 Task: Get realtime traffic updates for the I10 corridor in Los Angeles.
Action: Mouse moved to (166, 104)
Screenshot: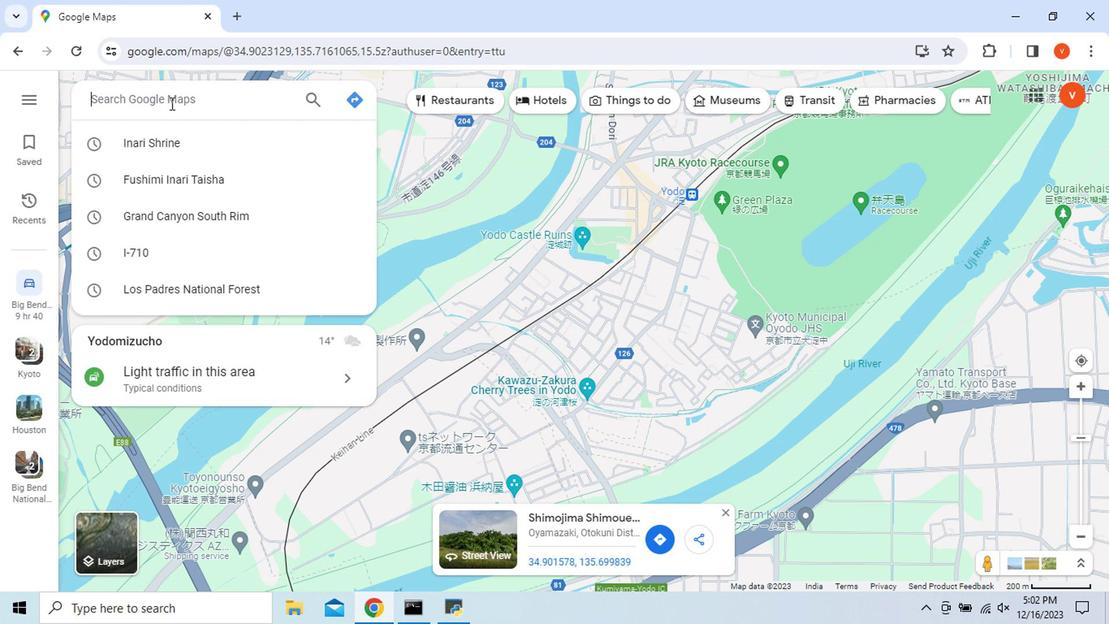 
Action: Mouse pressed left at (166, 104)
Screenshot: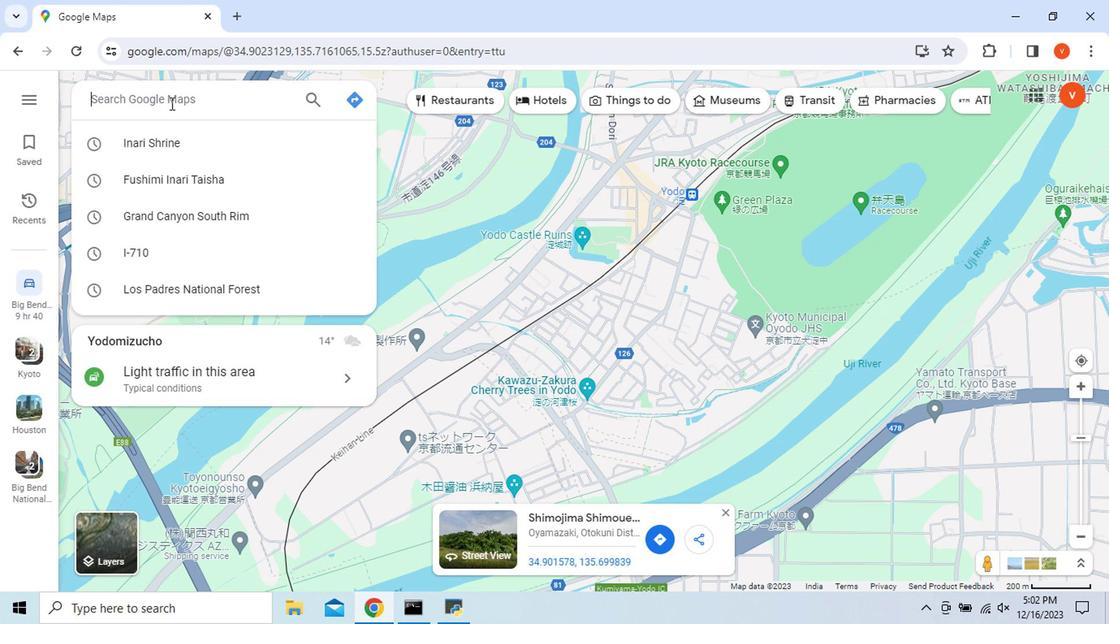 
Action: Mouse moved to (166, 105)
Screenshot: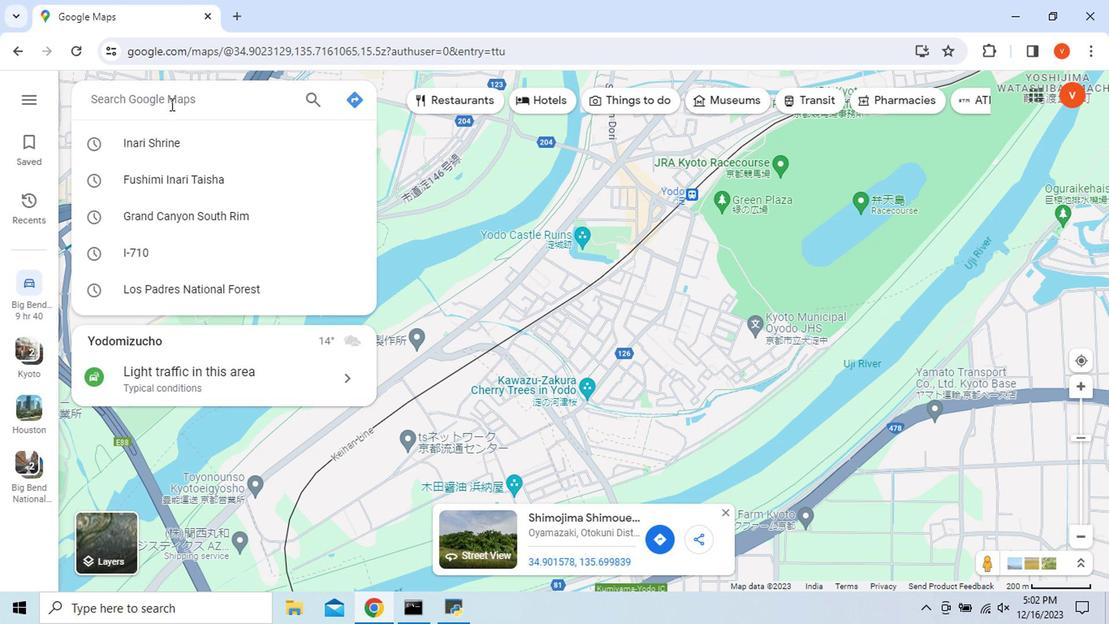 
Action: Key pressed <Key.shift_r>I10,<Key.space><Key.shift_r>Los<Key.space>
Screenshot: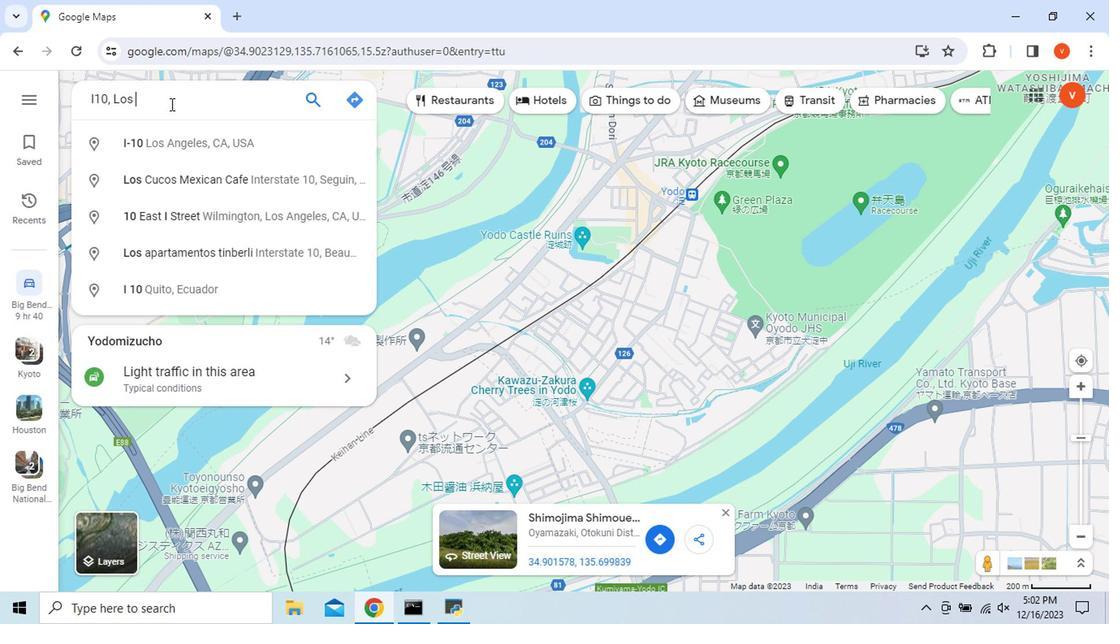 
Action: Mouse moved to (187, 149)
Screenshot: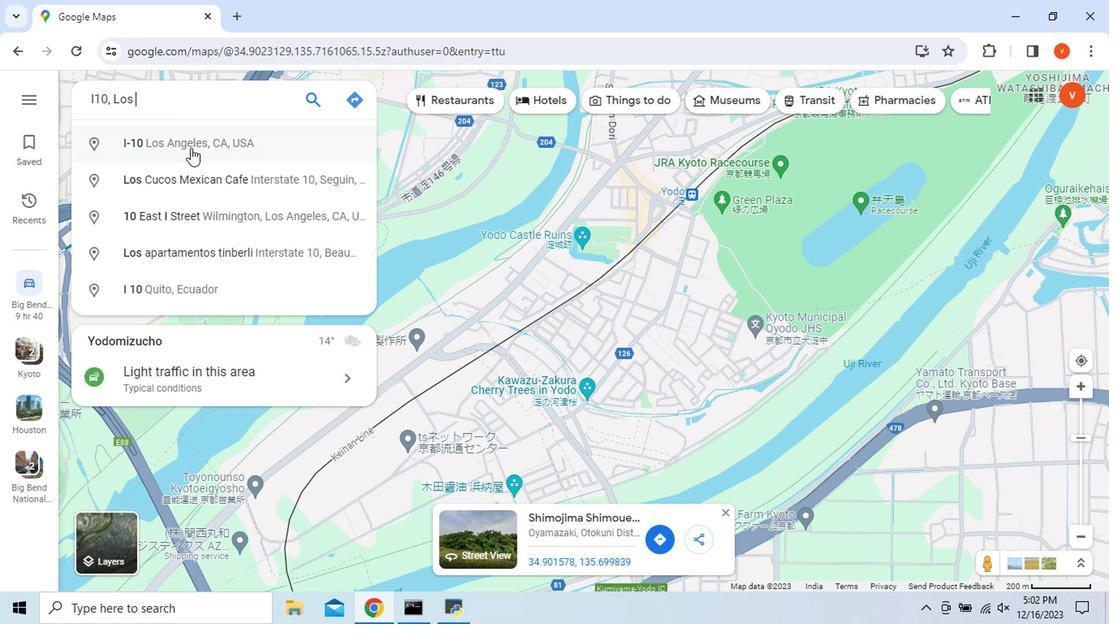
Action: Mouse pressed left at (187, 149)
Screenshot: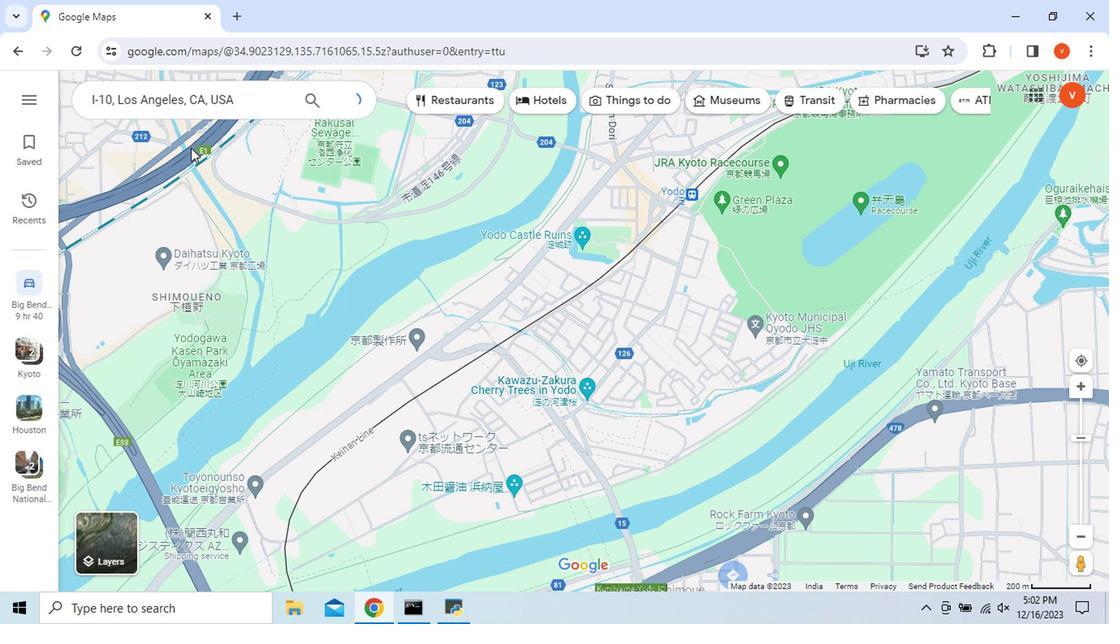 
Action: Mouse moved to (558, 541)
Screenshot: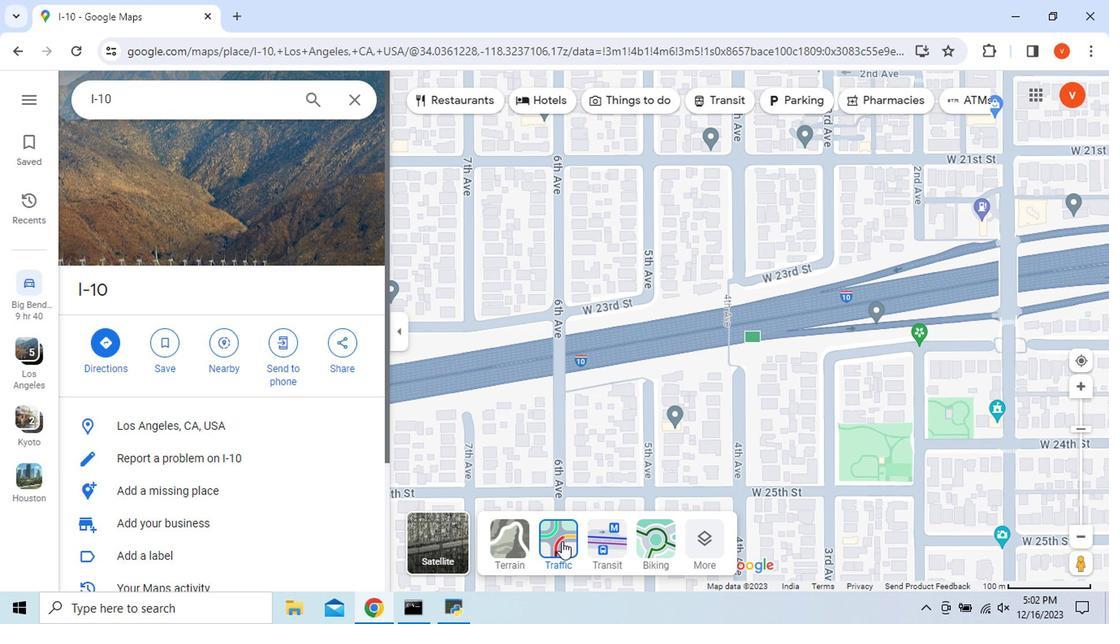 
Action: Mouse pressed left at (558, 541)
Screenshot: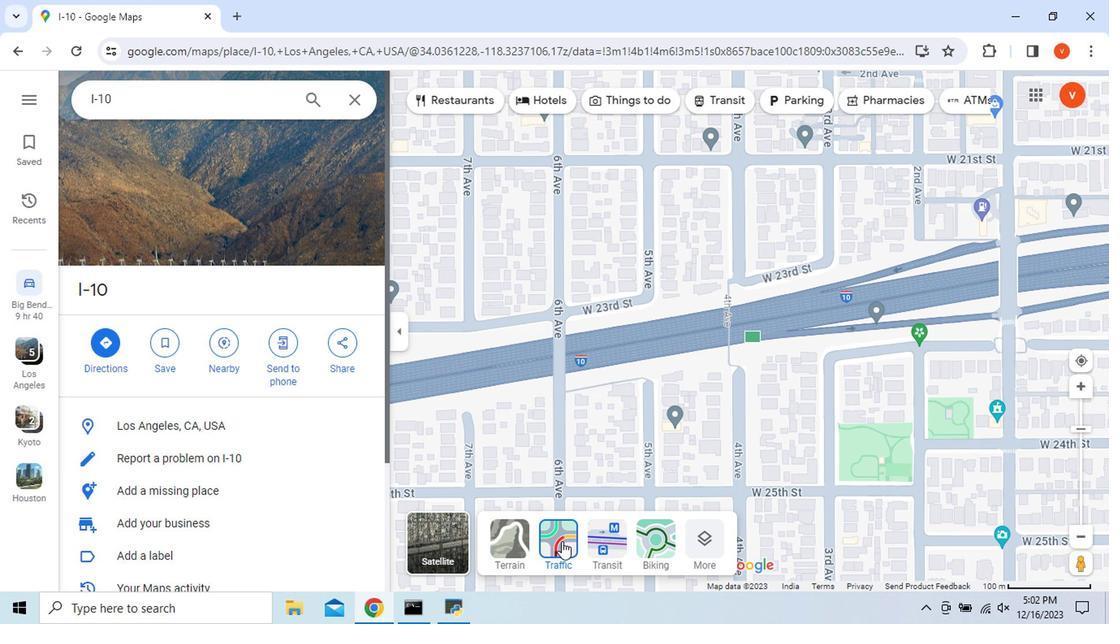 
Action: Mouse moved to (587, 465)
Screenshot: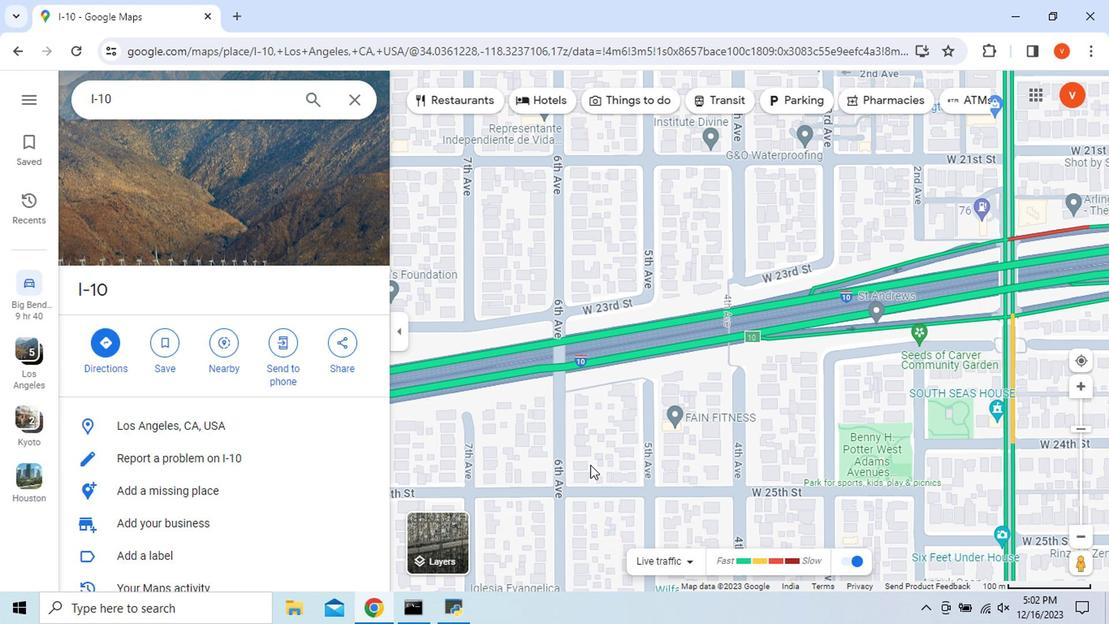 
Action: Mouse scrolled (587, 465) with delta (0, 0)
Screenshot: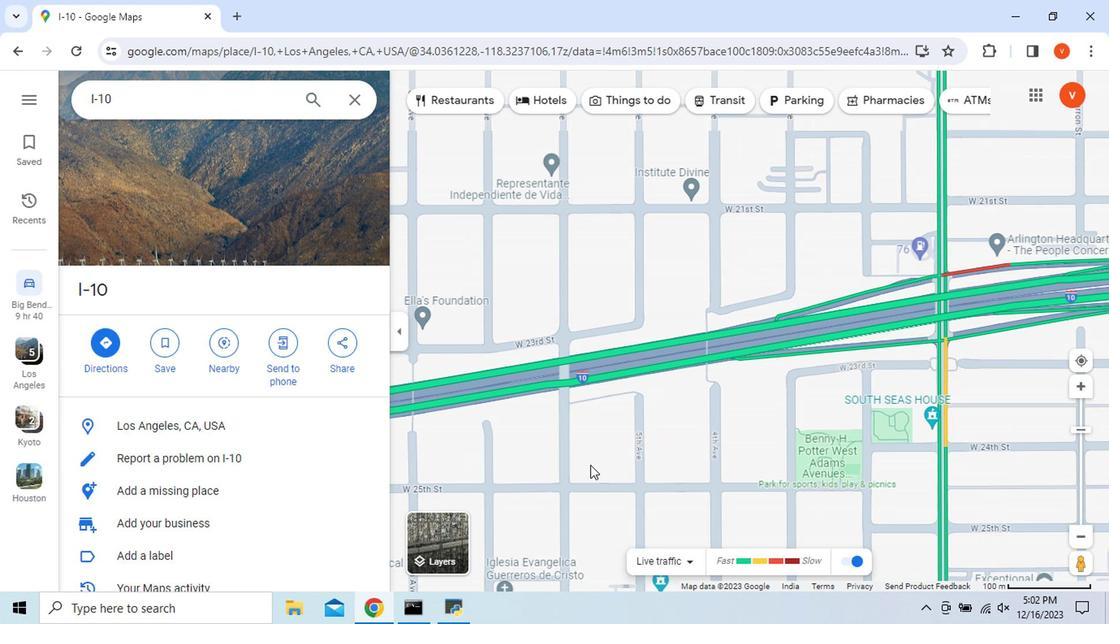 
Action: Mouse scrolled (587, 465) with delta (0, 0)
Screenshot: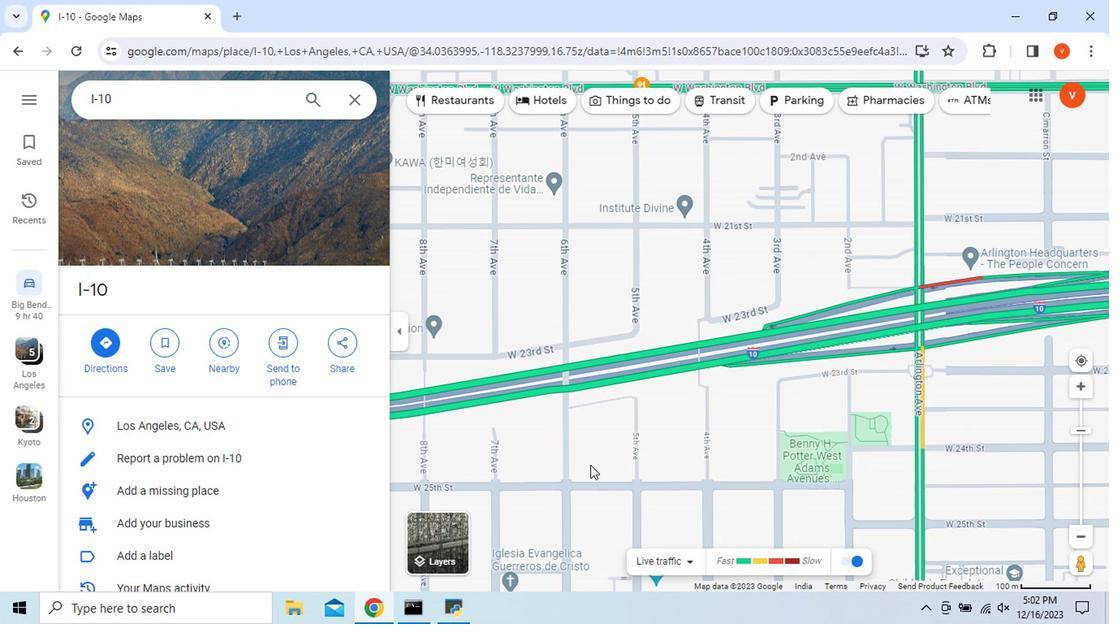 
Action: Mouse scrolled (587, 465) with delta (0, 0)
Screenshot: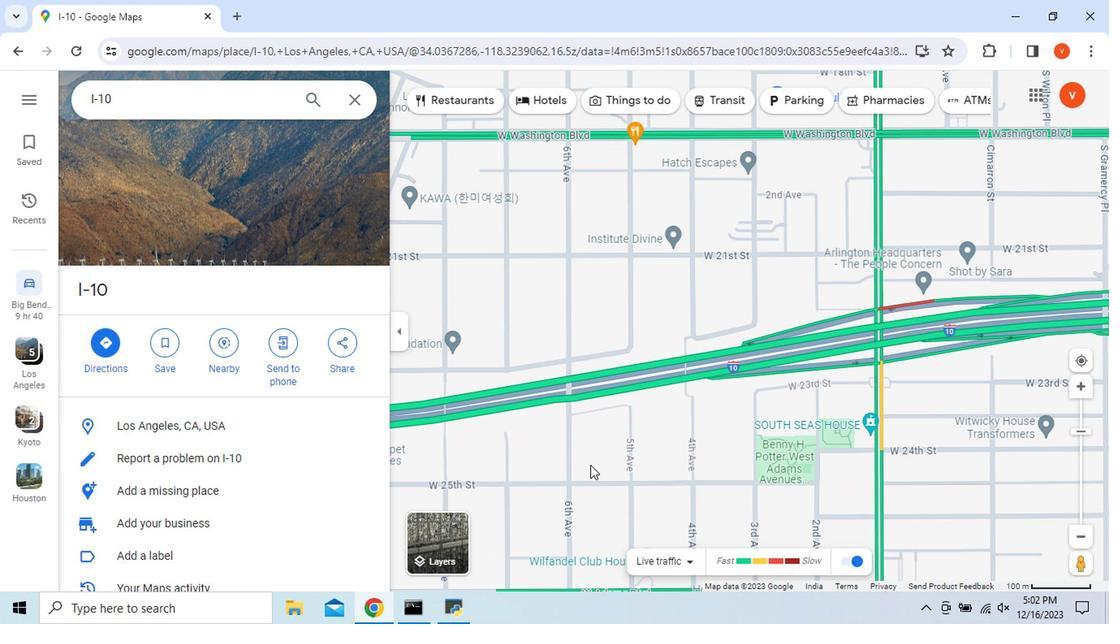 
Action: Mouse scrolled (587, 465) with delta (0, 0)
Screenshot: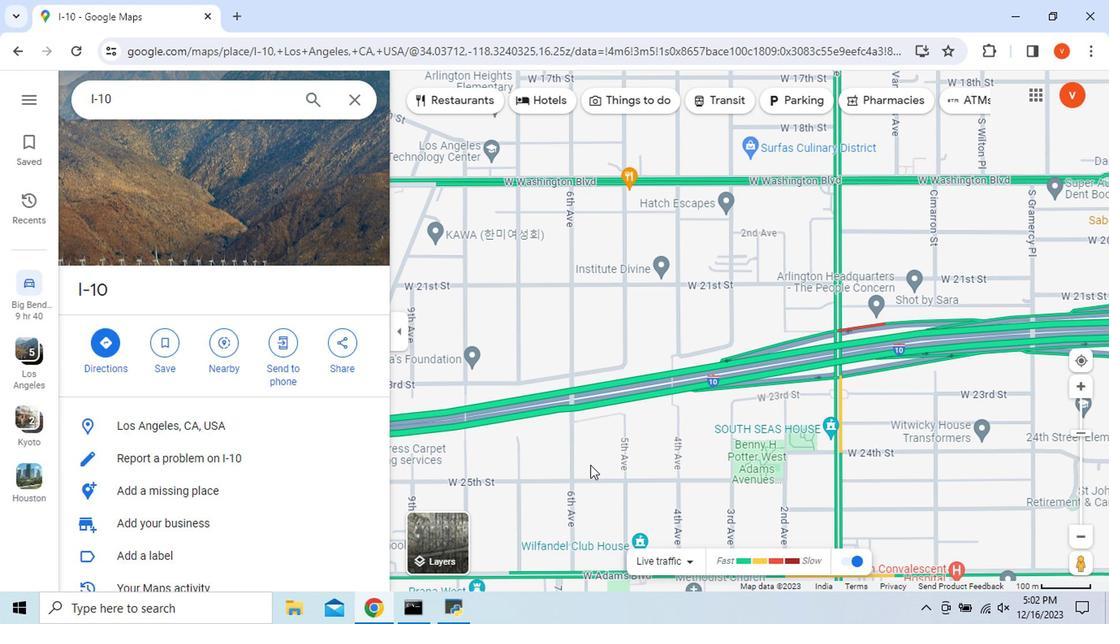 
Action: Mouse moved to (1079, 359)
Screenshot: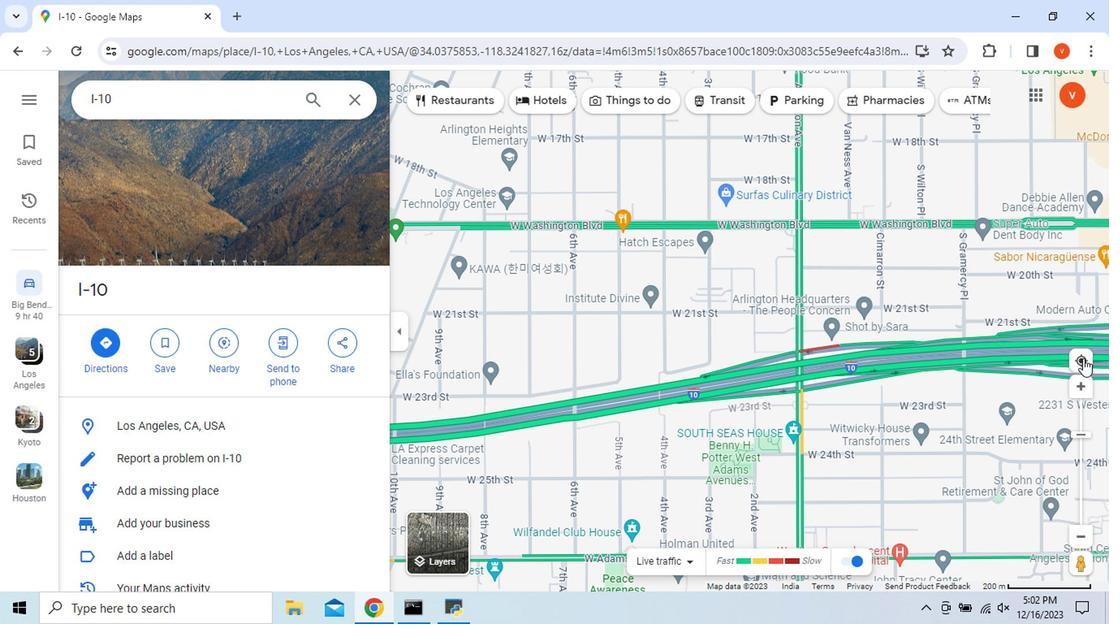 
Action: Mouse pressed left at (1079, 359)
Screenshot: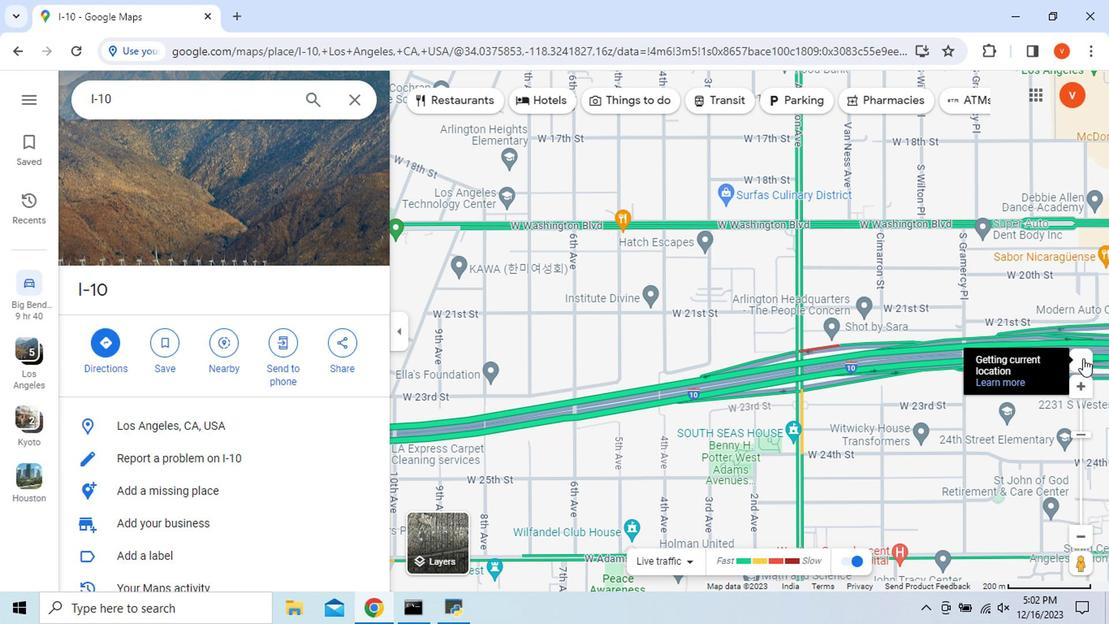 
Action: Mouse moved to (327, 91)
Screenshot: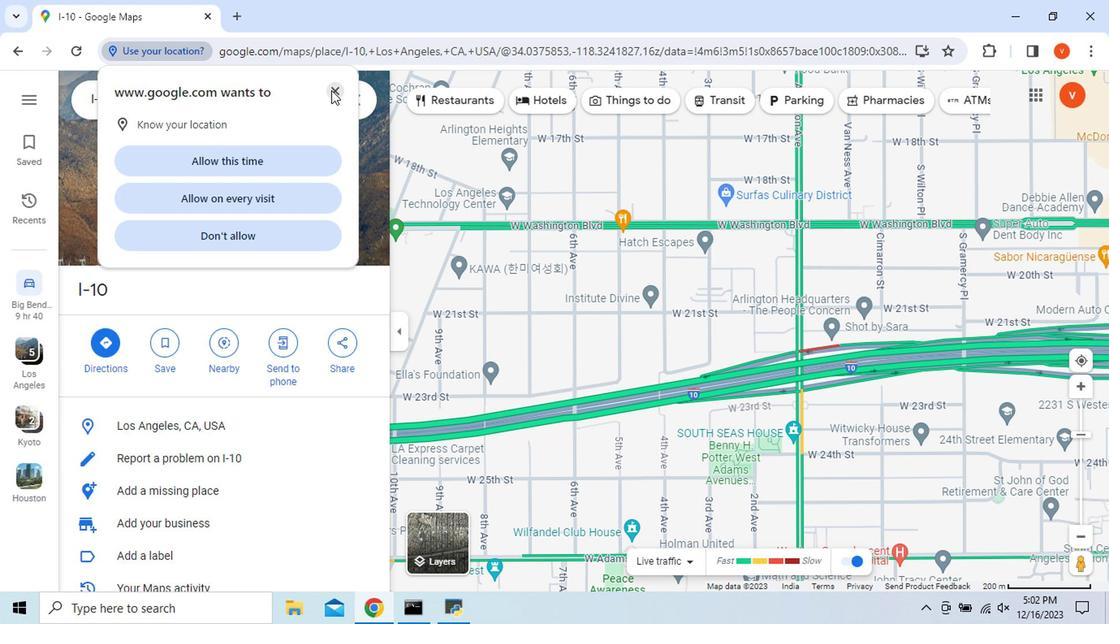 
Action: Mouse pressed left at (327, 91)
Screenshot: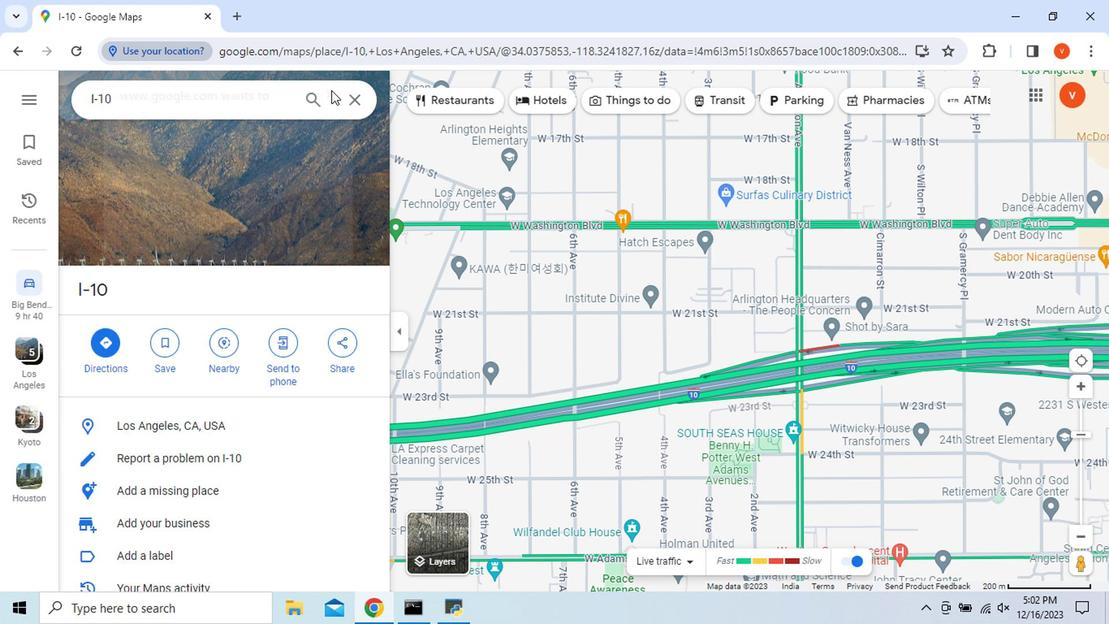 
Action: Mouse moved to (1081, 391)
Screenshot: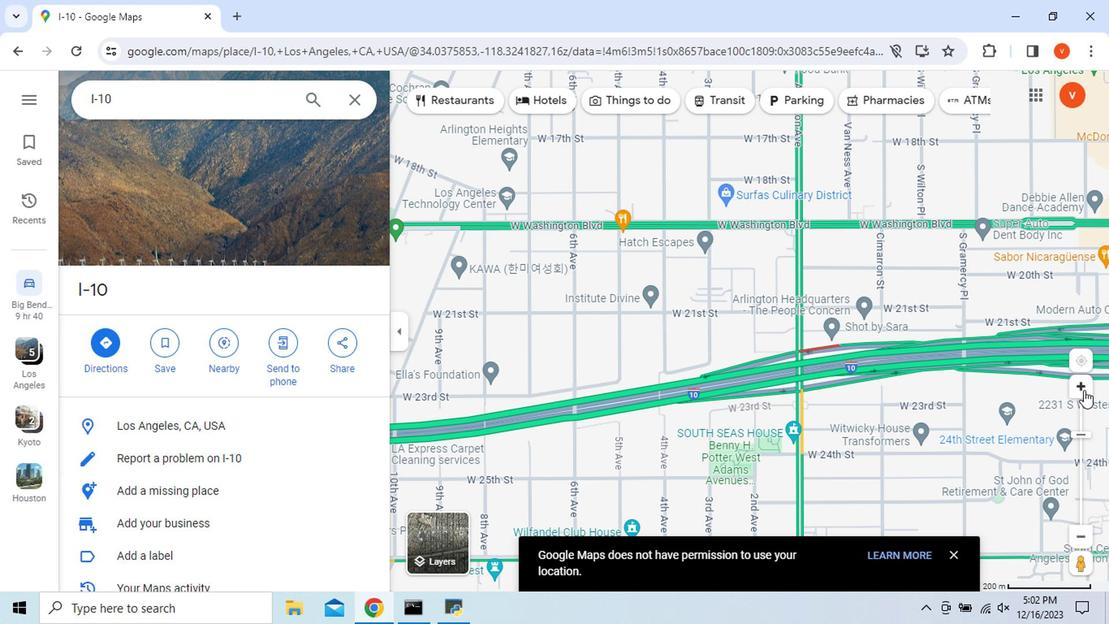 
Action: Mouse pressed left at (1081, 391)
Screenshot: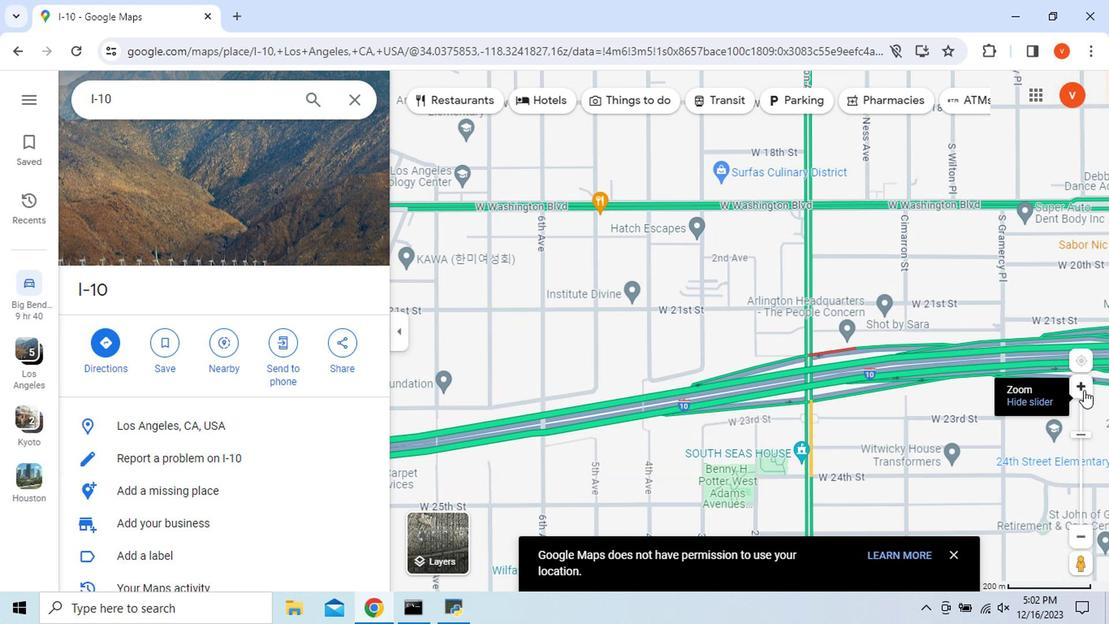 
Action: Mouse moved to (949, 491)
Screenshot: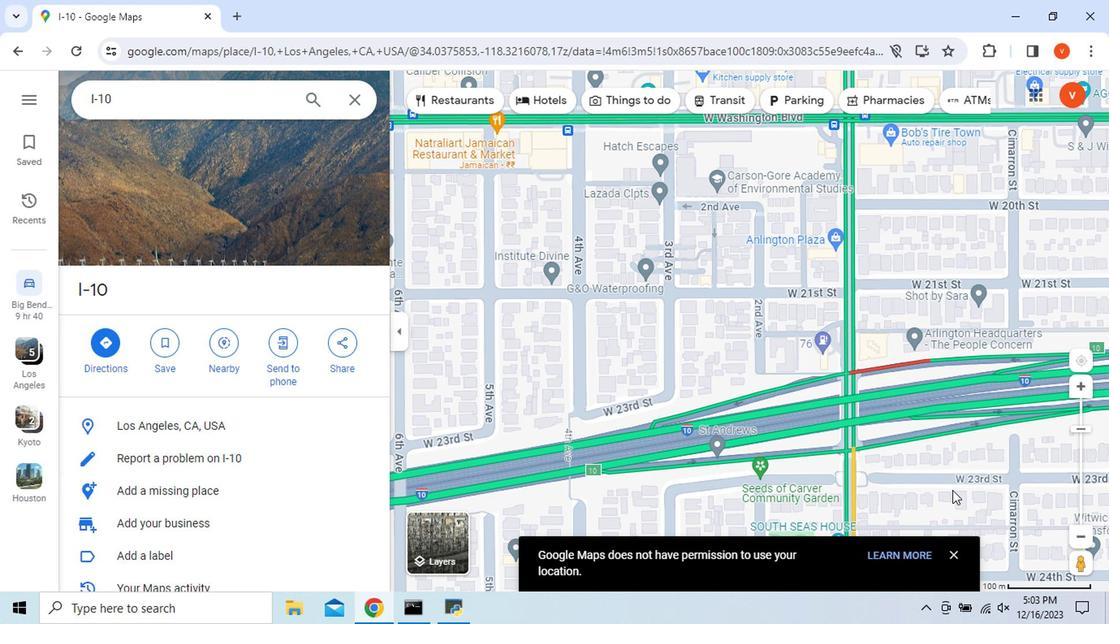 
Action: Mouse scrolled (949, 489) with delta (0, -1)
Screenshot: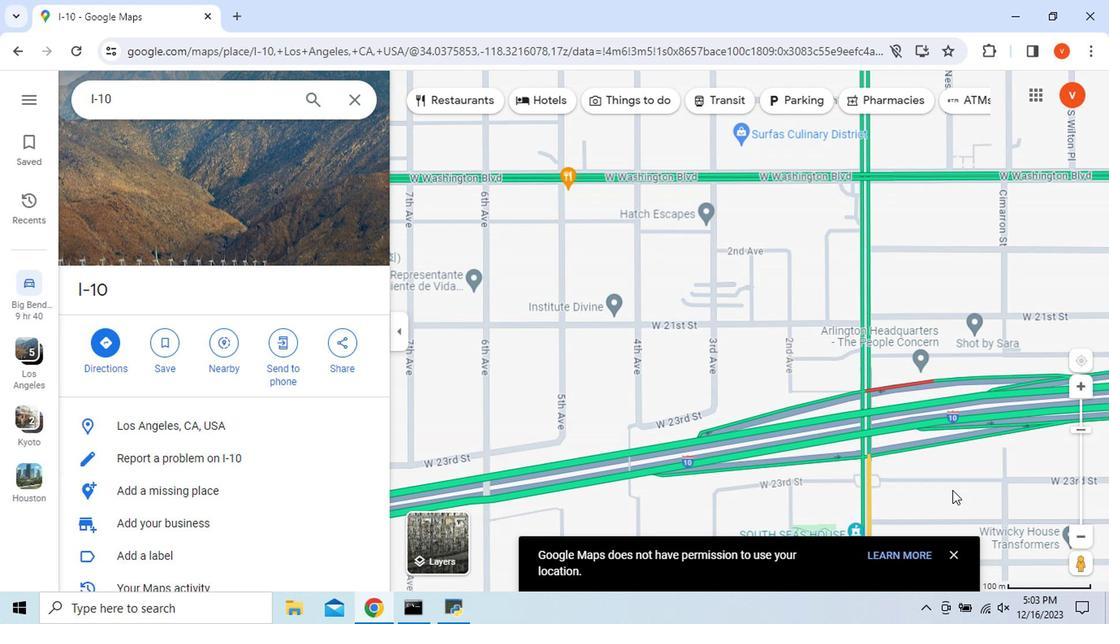 
Action: Mouse scrolled (949, 489) with delta (0, -1)
Screenshot: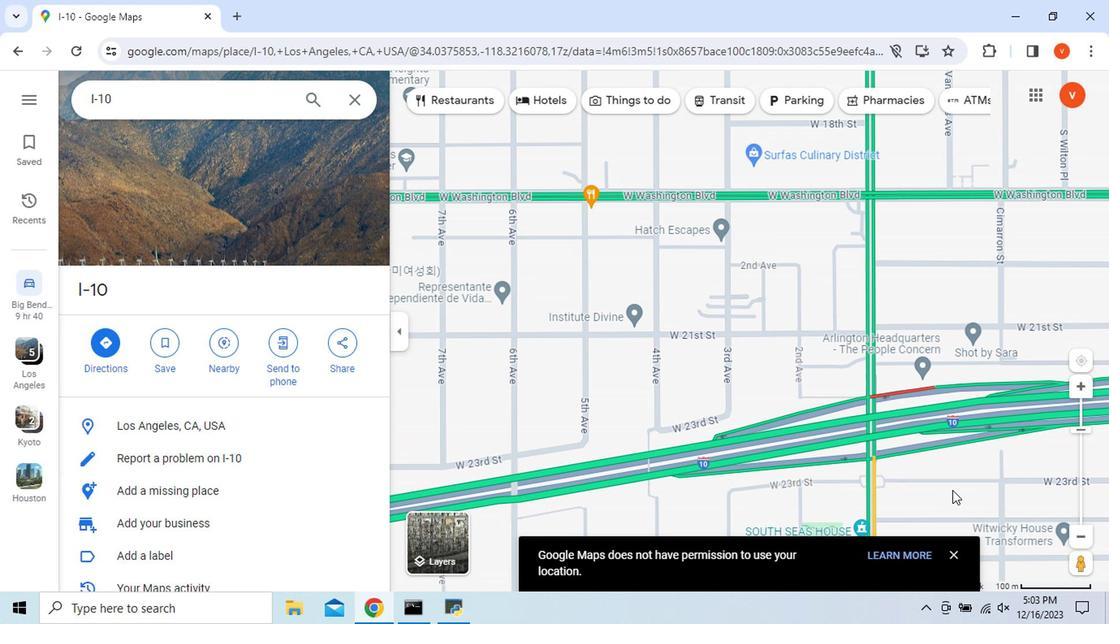 
Action: Mouse scrolled (949, 491) with delta (0, 0)
Screenshot: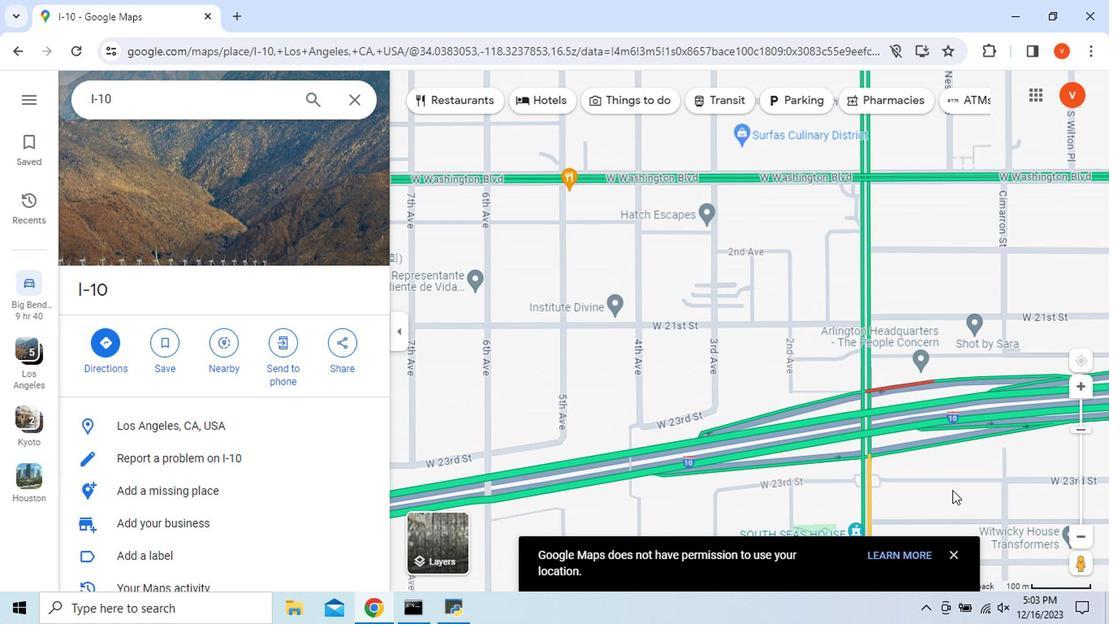 
Action: Mouse moved to (949, 491)
Screenshot: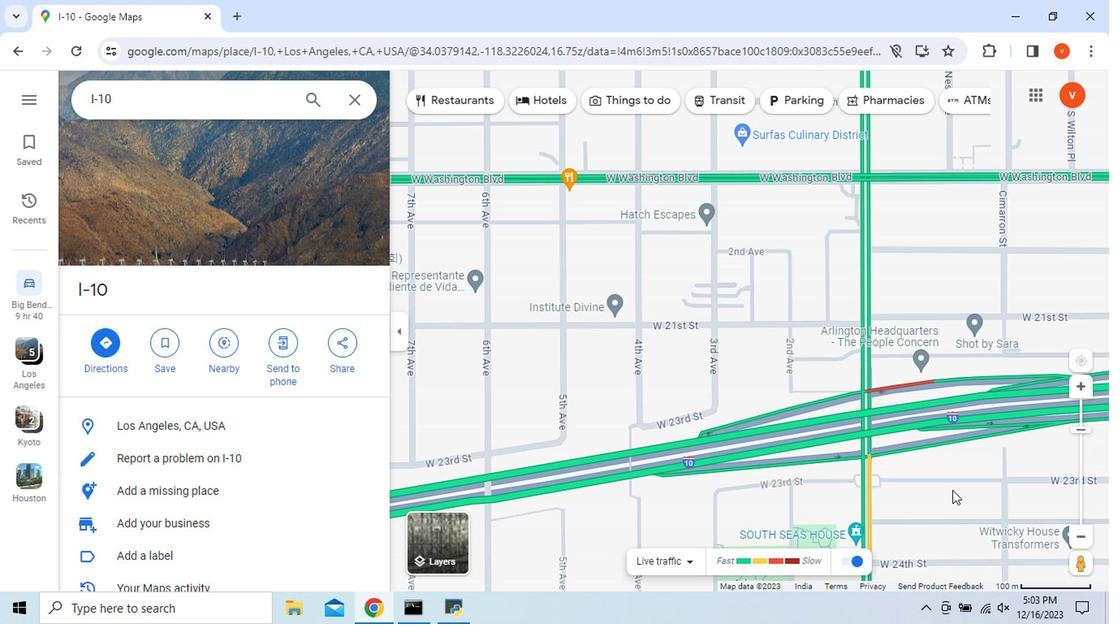 
Action: Mouse scrolled (949, 489) with delta (0, -1)
Screenshot: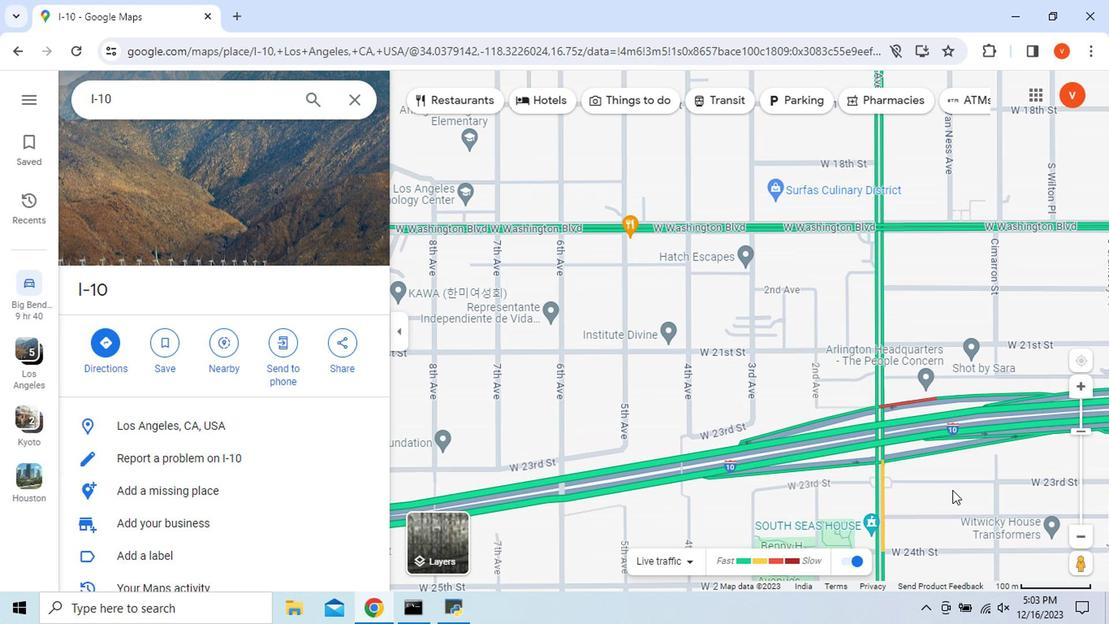 
Action: Mouse scrolled (949, 489) with delta (0, -1)
Screenshot: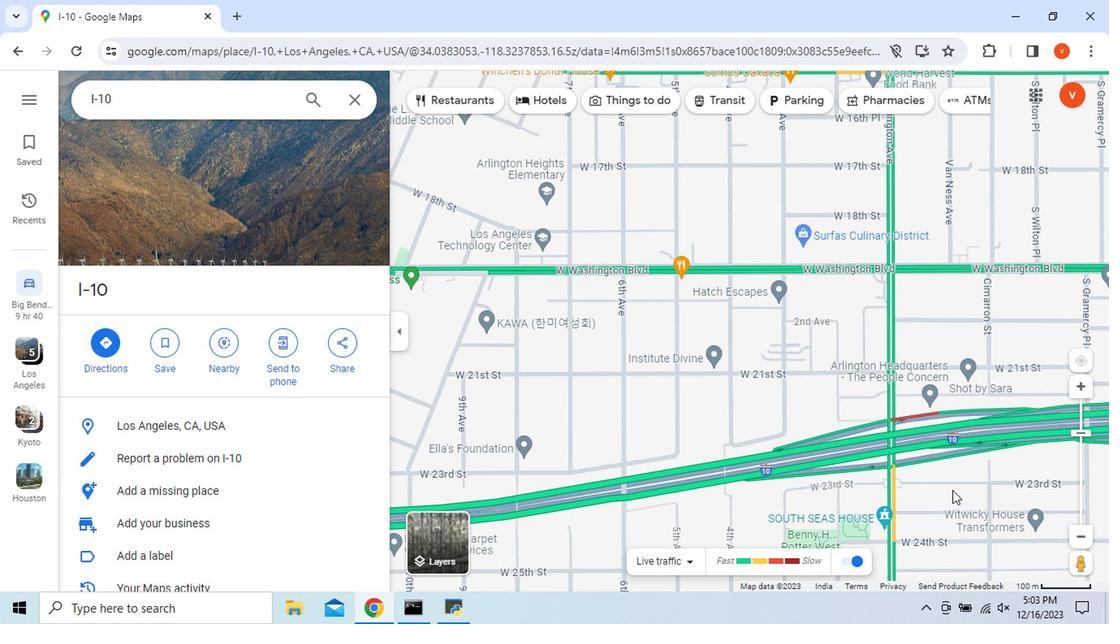 
Action: Mouse scrolled (949, 489) with delta (0, -1)
Screenshot: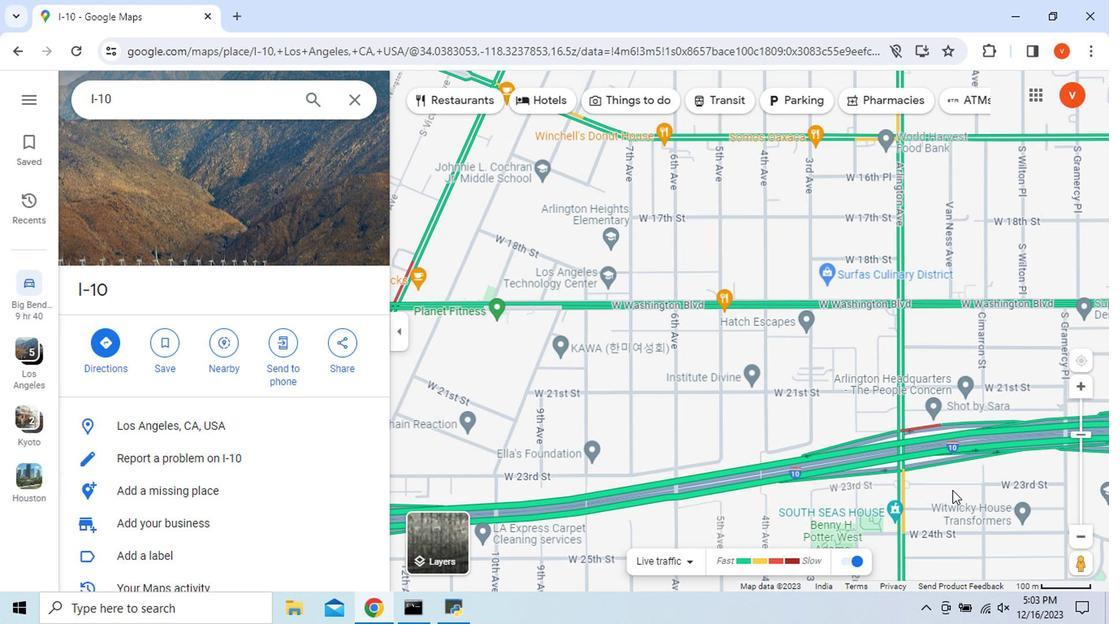 
Action: Mouse scrolled (949, 489) with delta (0, -1)
Screenshot: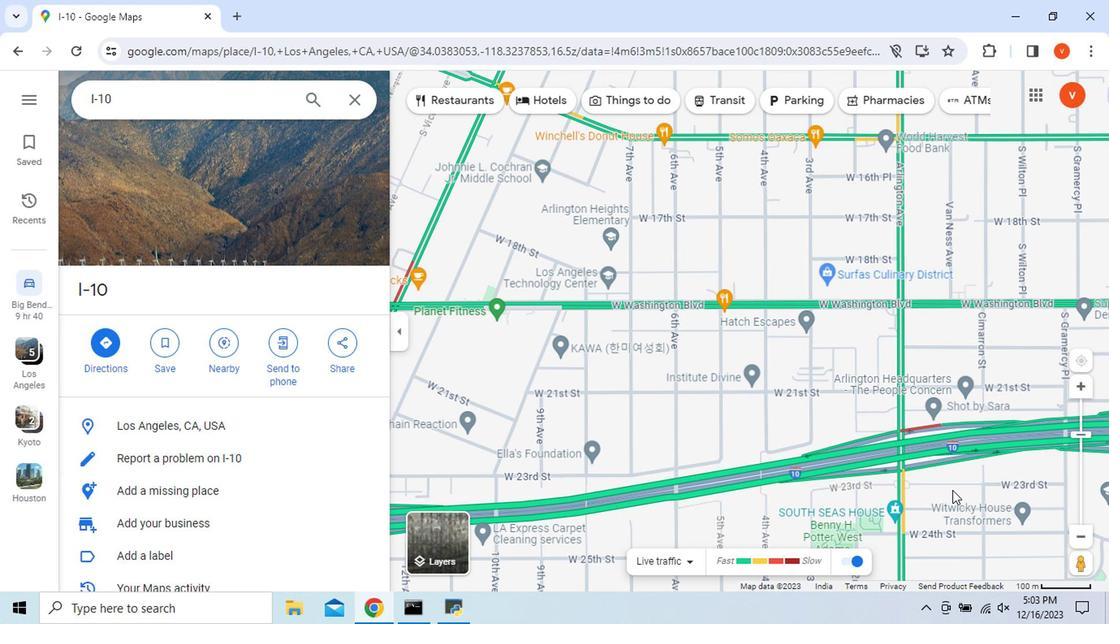 
Action: Mouse scrolled (949, 489) with delta (0, -1)
Screenshot: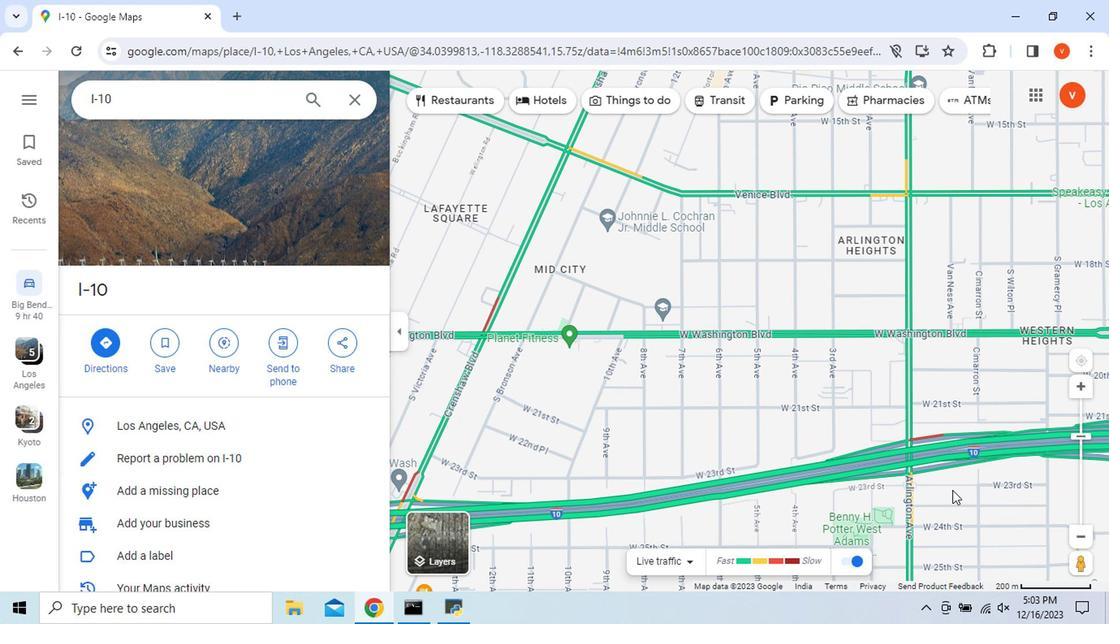 
Action: Mouse moved to (949, 491)
Screenshot: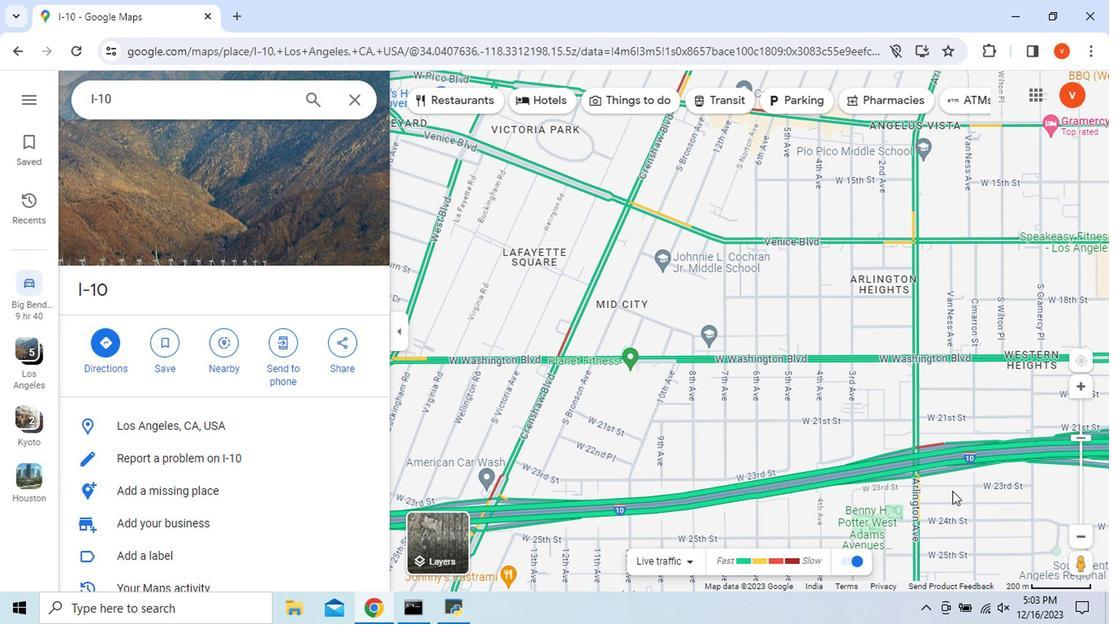 
